 Task: Create a rule when a card is copied into list name by me.
Action: Mouse pressed left at (580, 511)
Screenshot: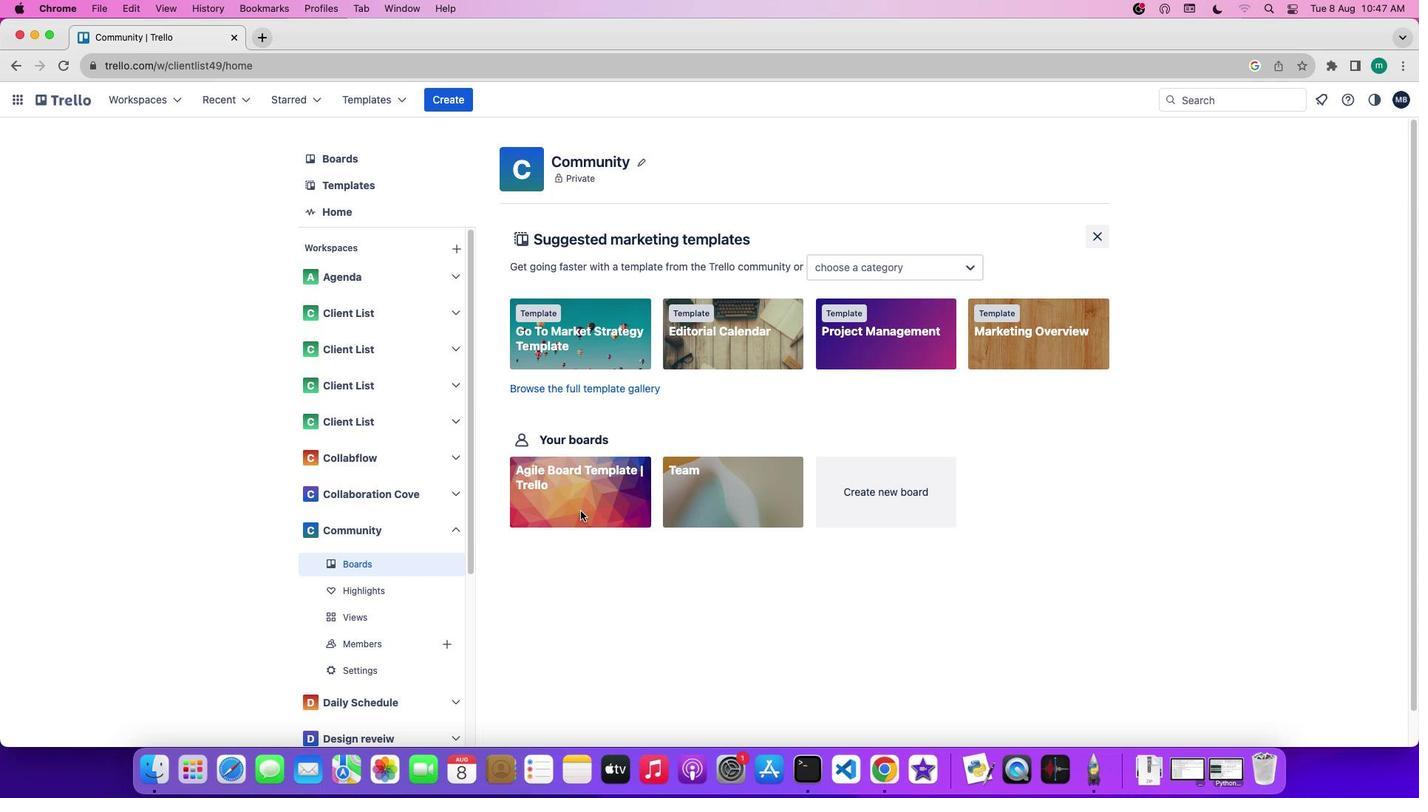 
Action: Mouse pressed left at (580, 511)
Screenshot: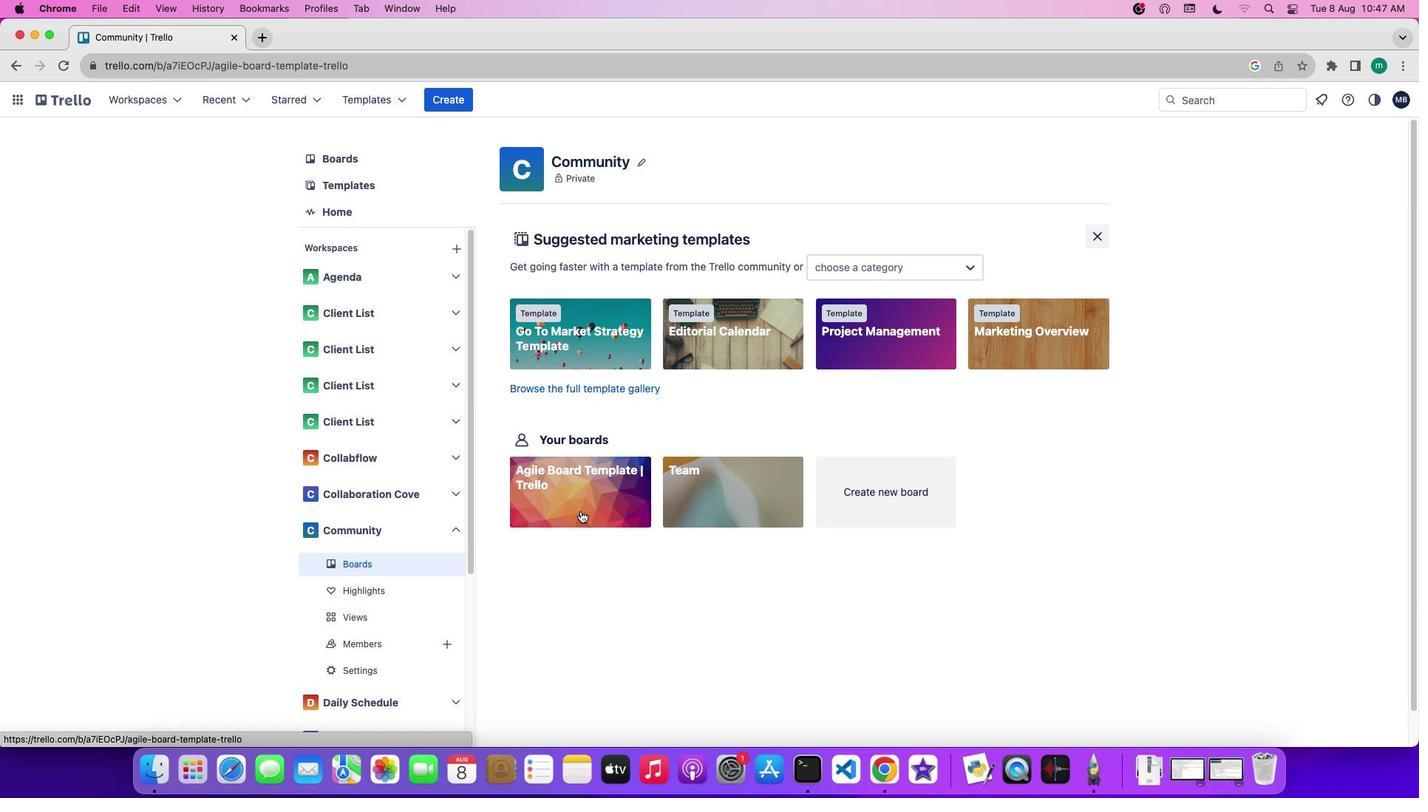 
Action: Mouse moved to (1233, 309)
Screenshot: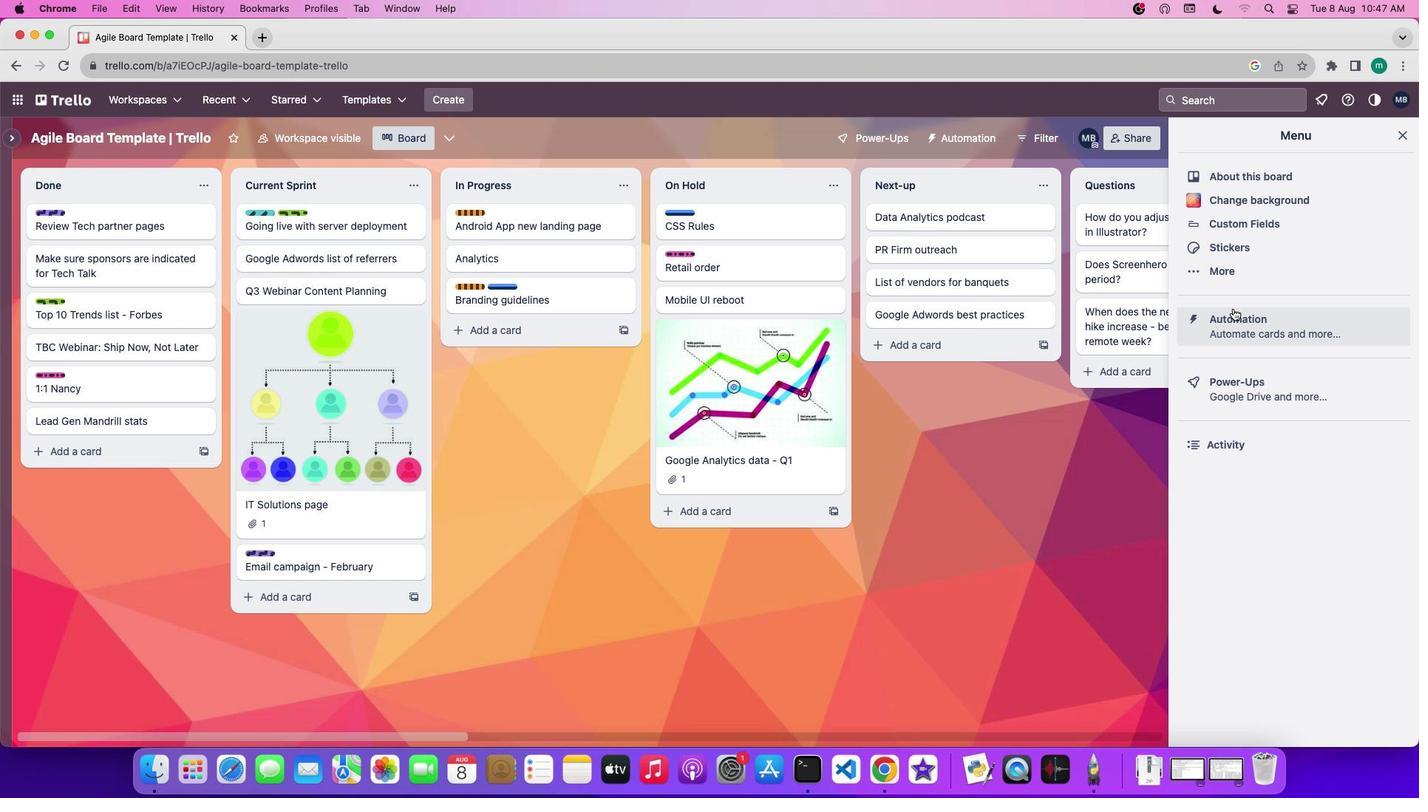 
Action: Mouse pressed left at (1233, 309)
Screenshot: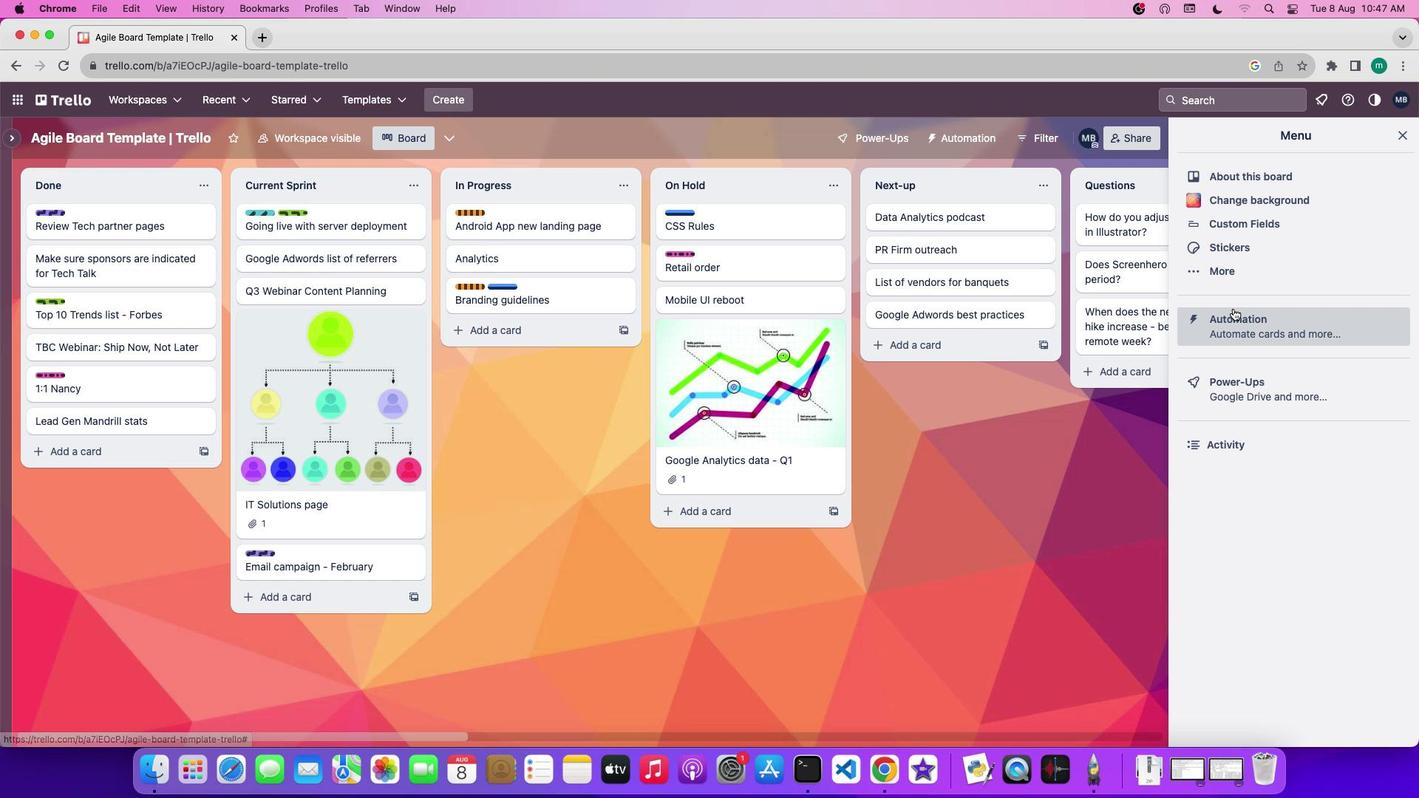 
Action: Mouse moved to (103, 266)
Screenshot: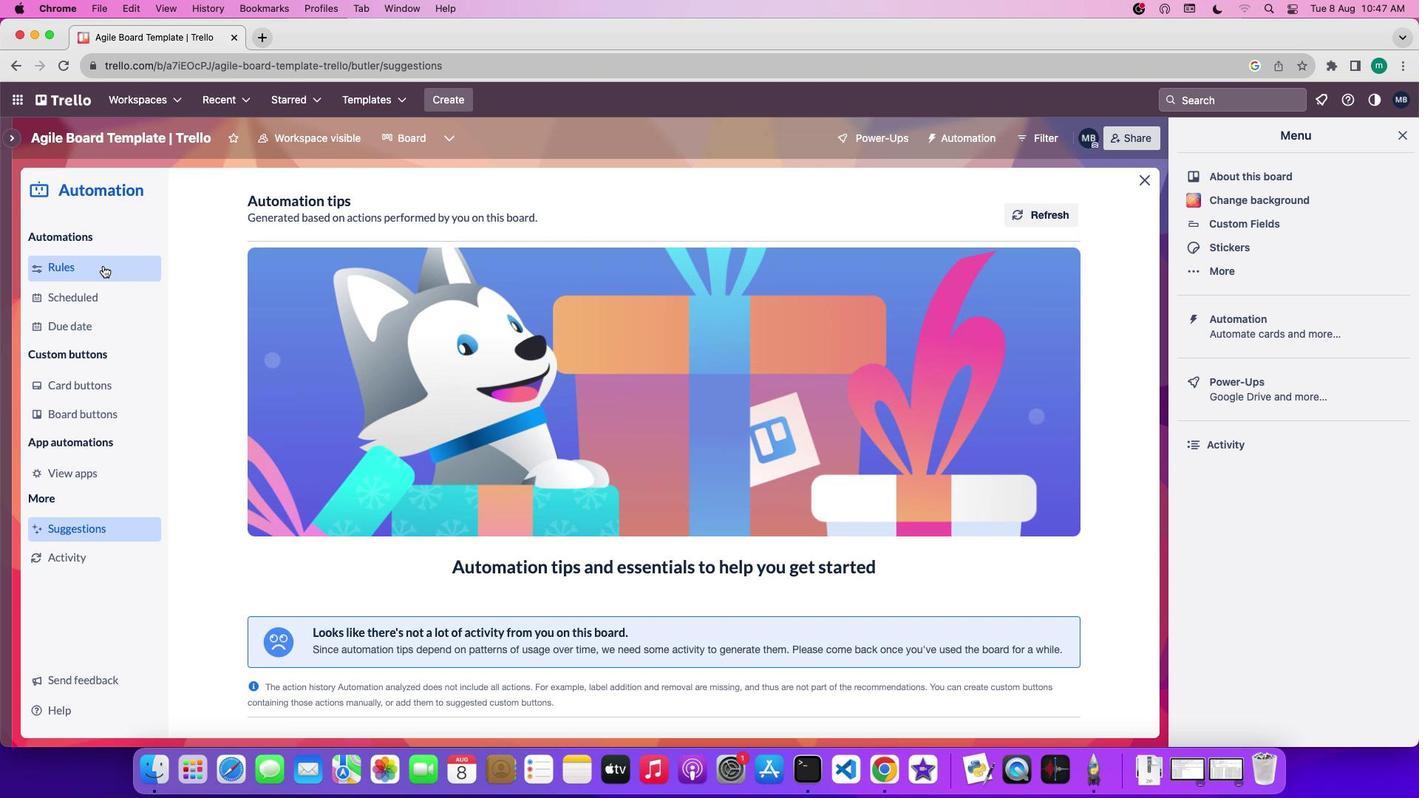 
Action: Mouse pressed left at (103, 266)
Screenshot: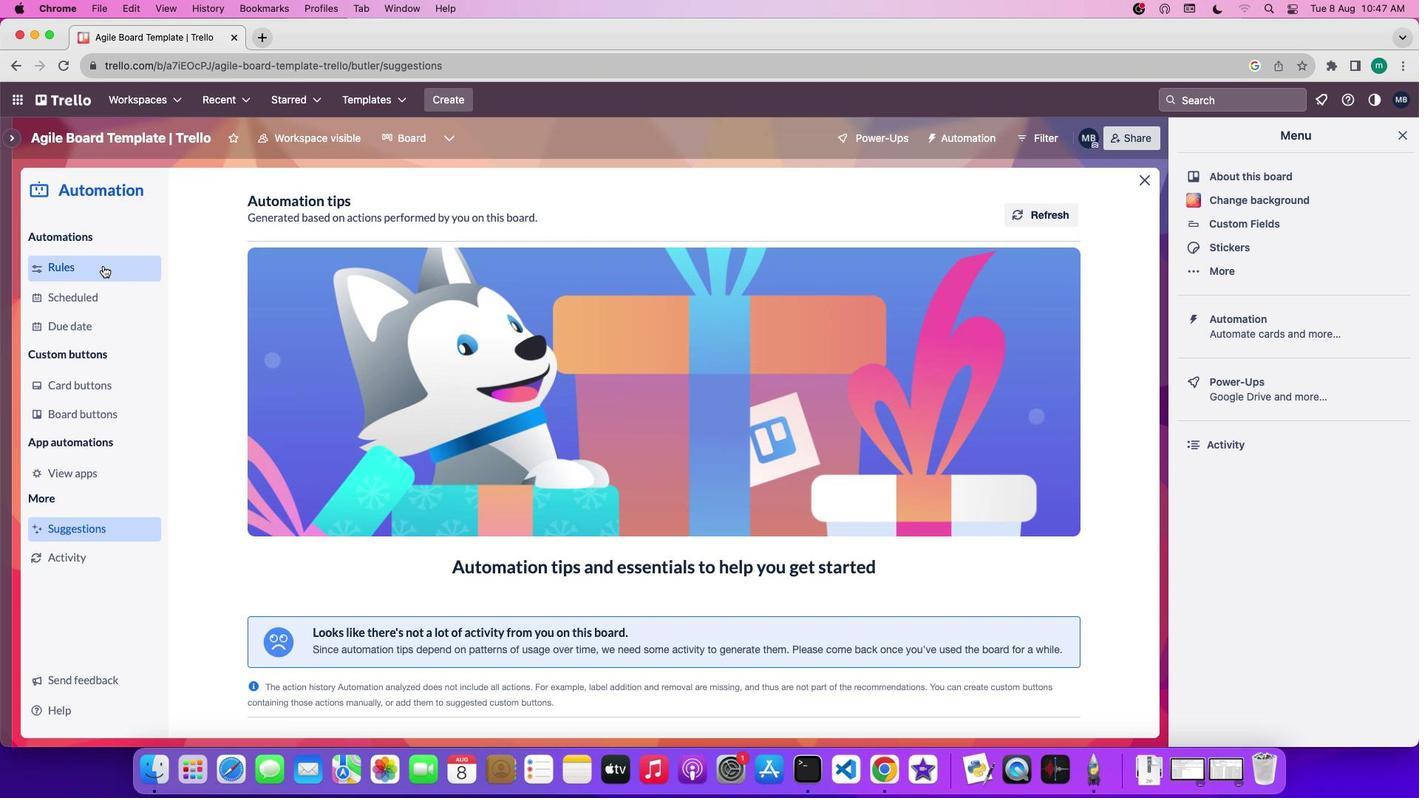 
Action: Mouse moved to (968, 205)
Screenshot: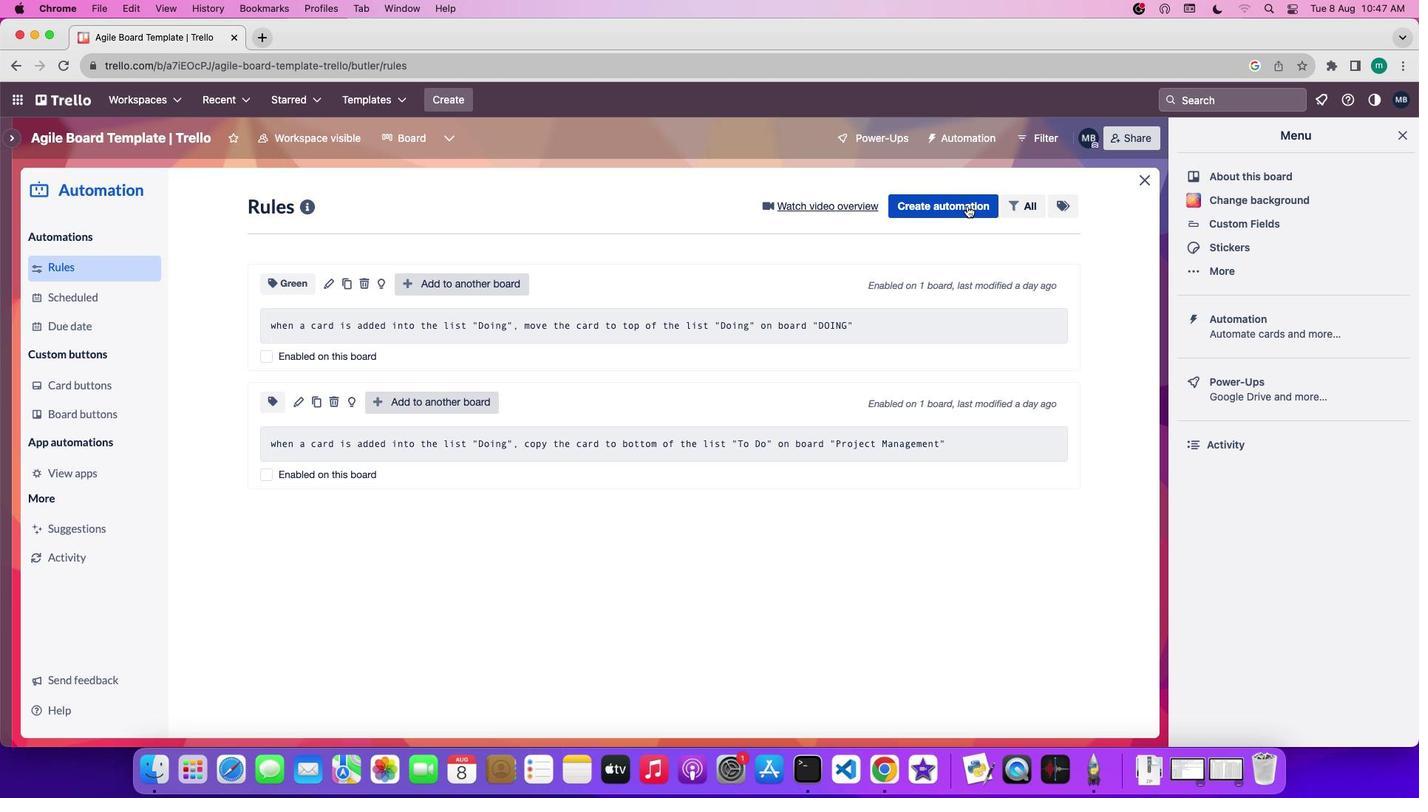 
Action: Mouse pressed left at (968, 205)
Screenshot: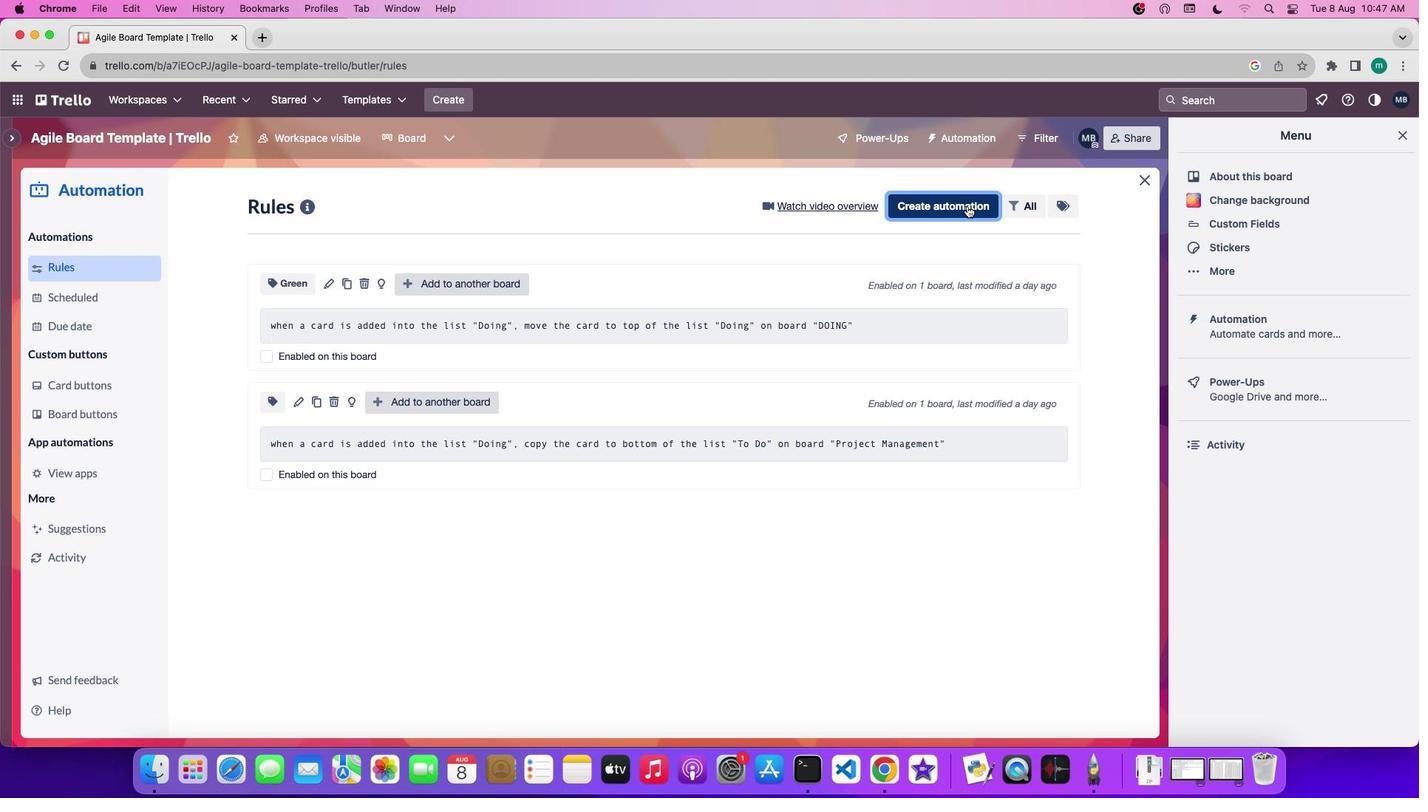 
Action: Mouse moved to (715, 440)
Screenshot: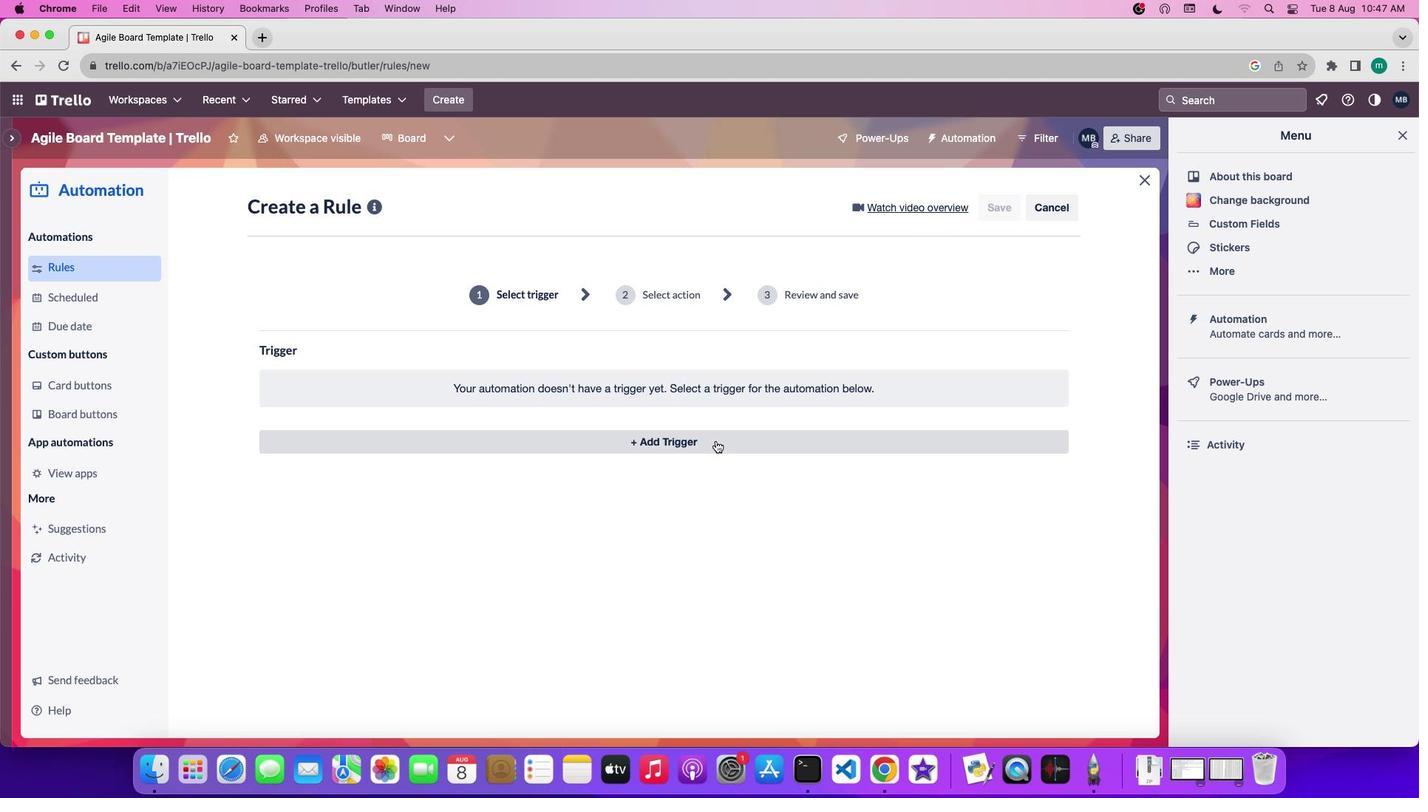 
Action: Mouse pressed left at (715, 440)
Screenshot: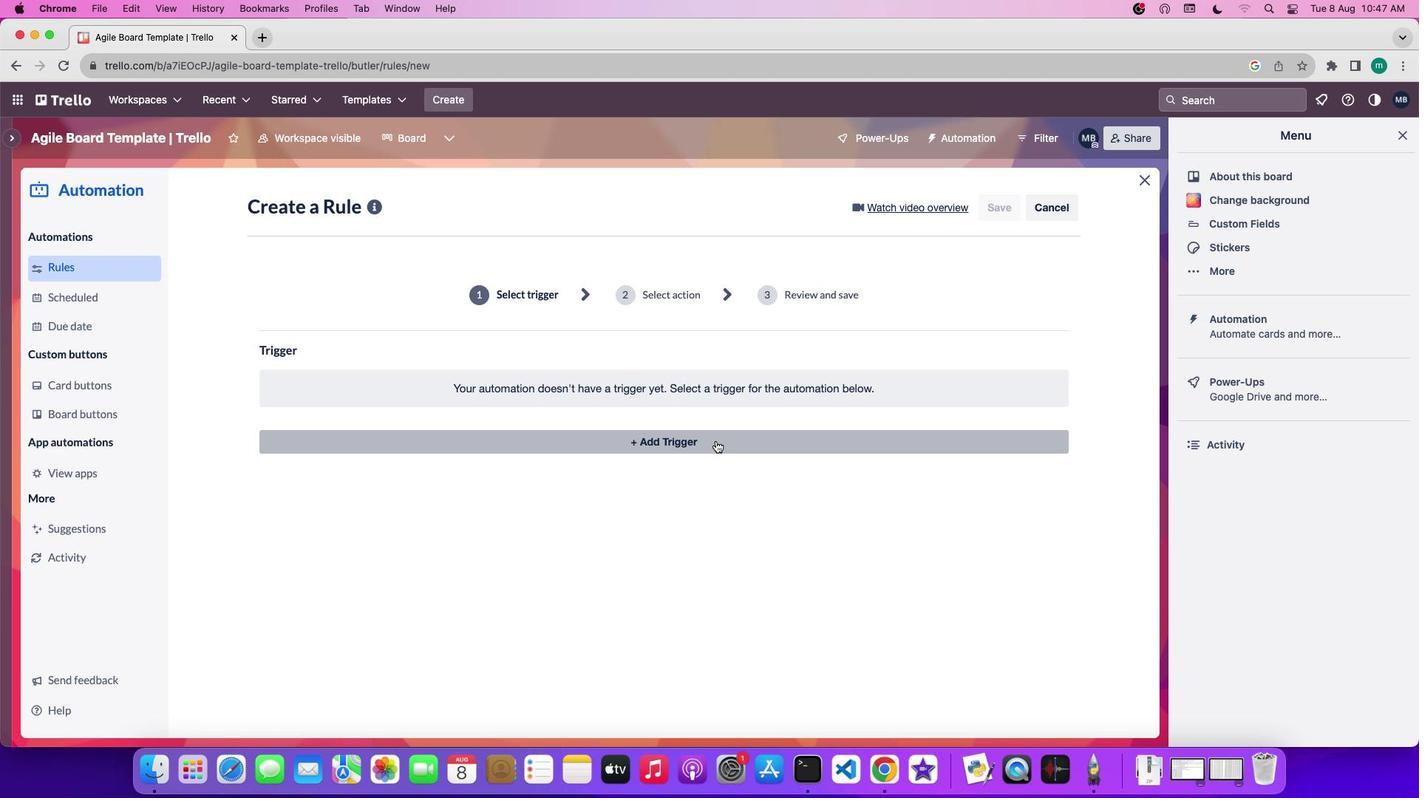 
Action: Mouse moved to (712, 442)
Screenshot: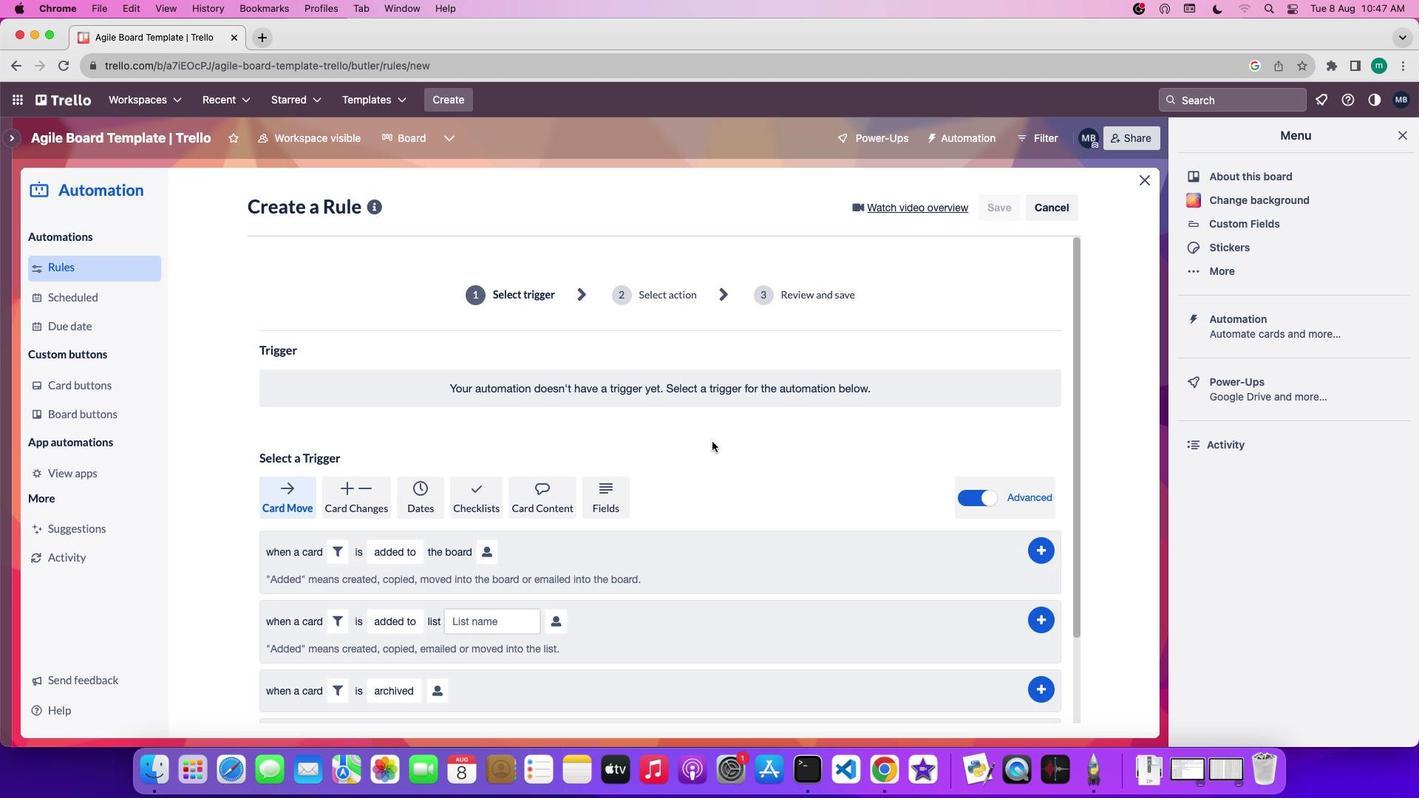 
Action: Mouse scrolled (712, 442) with delta (0, 0)
Screenshot: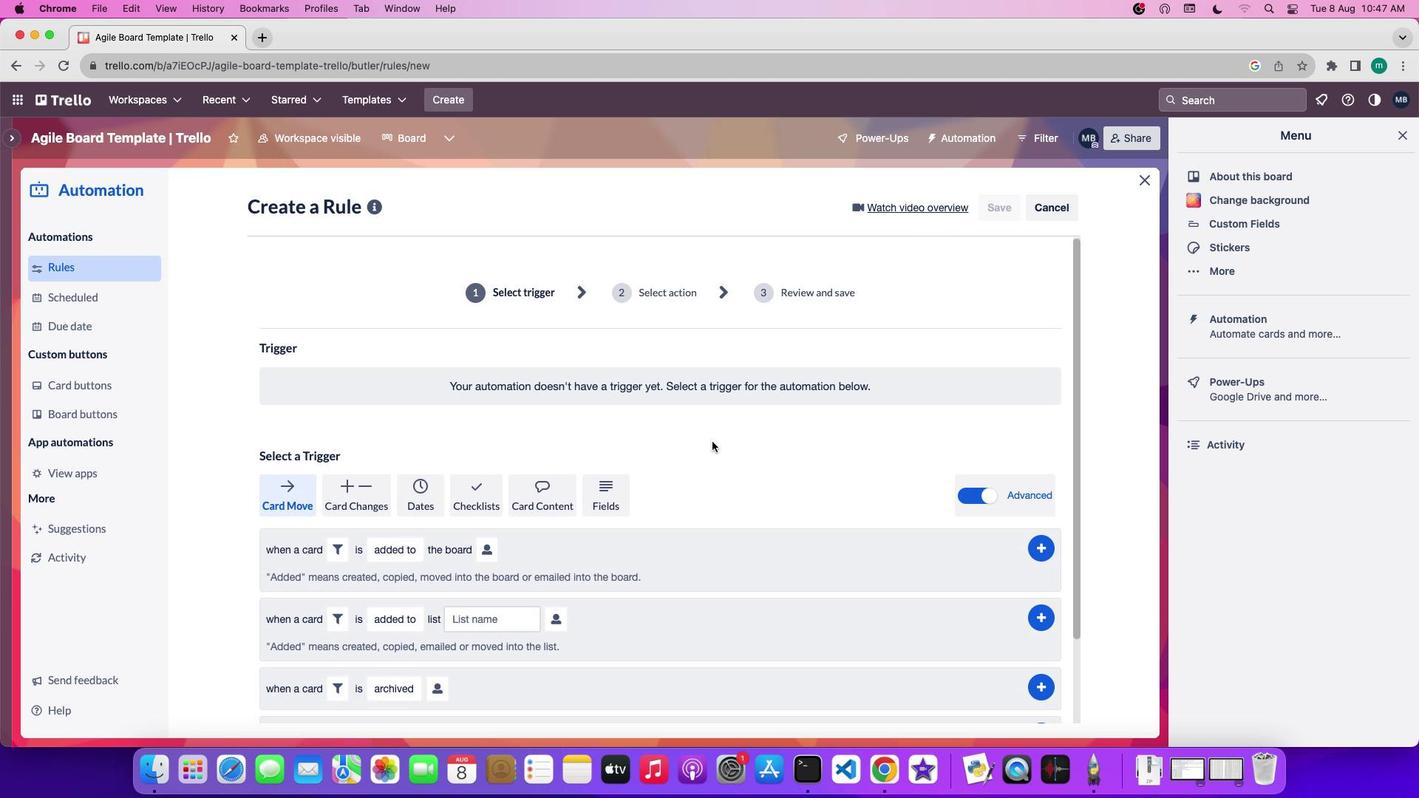 
Action: Mouse scrolled (712, 442) with delta (0, 0)
Screenshot: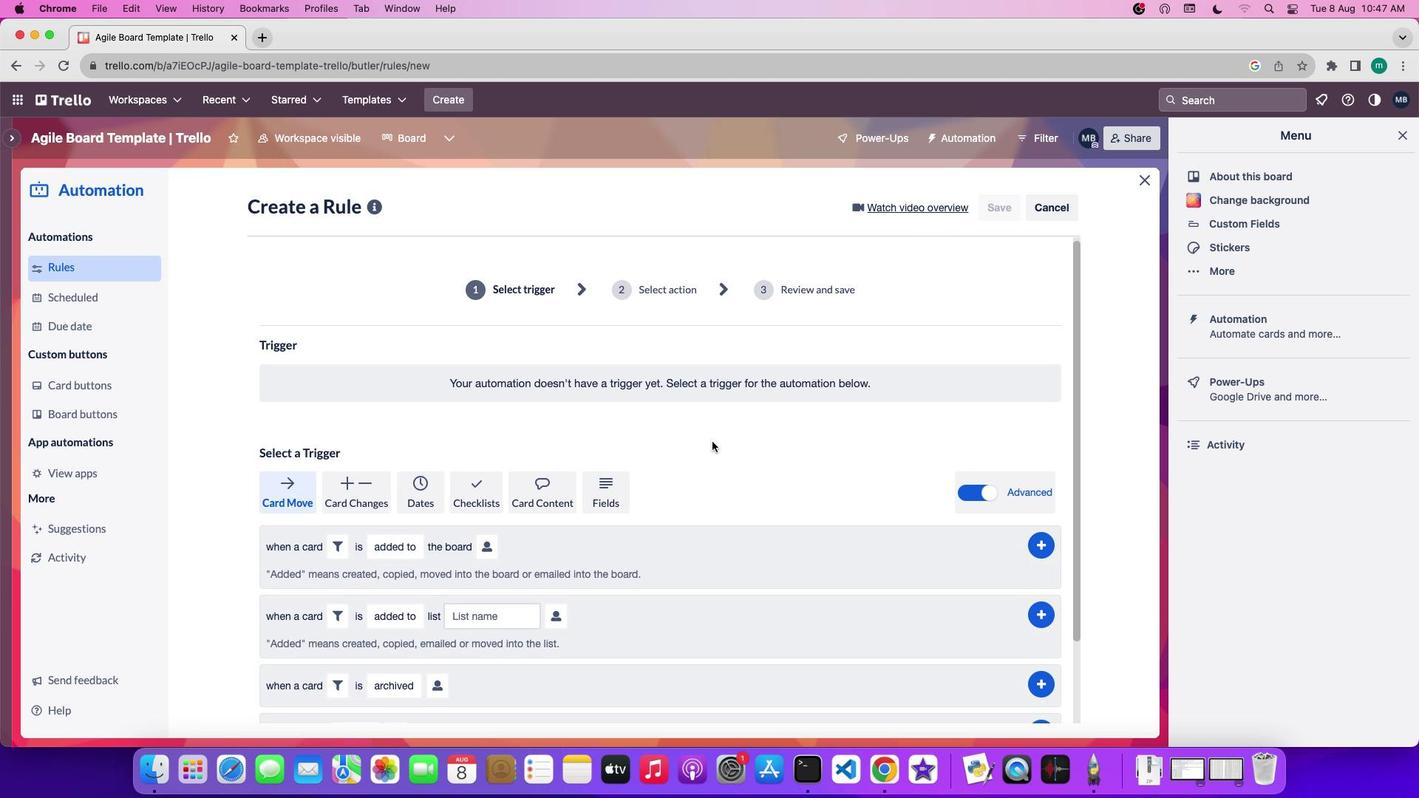 
Action: Mouse scrolled (712, 442) with delta (0, -1)
Screenshot: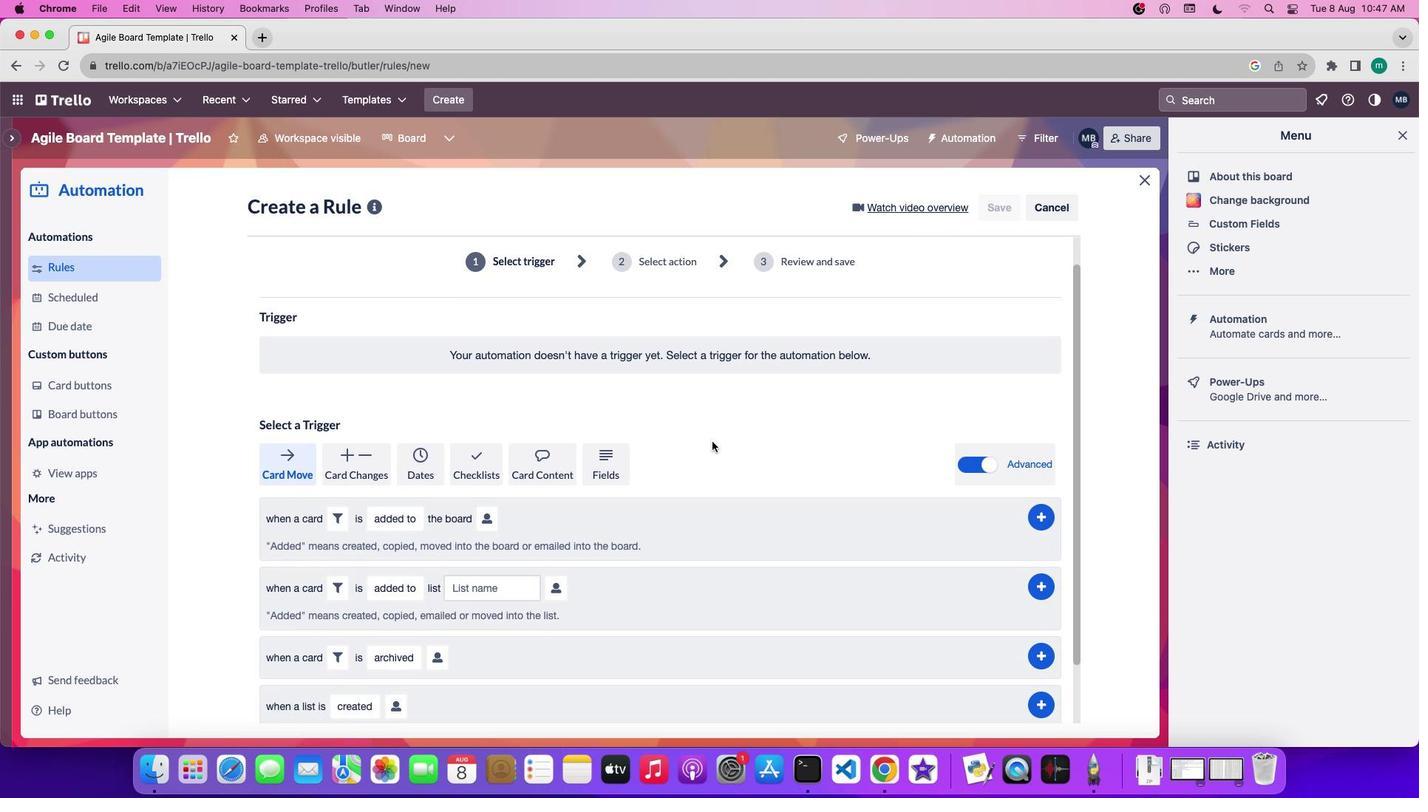
Action: Mouse scrolled (712, 442) with delta (0, -1)
Screenshot: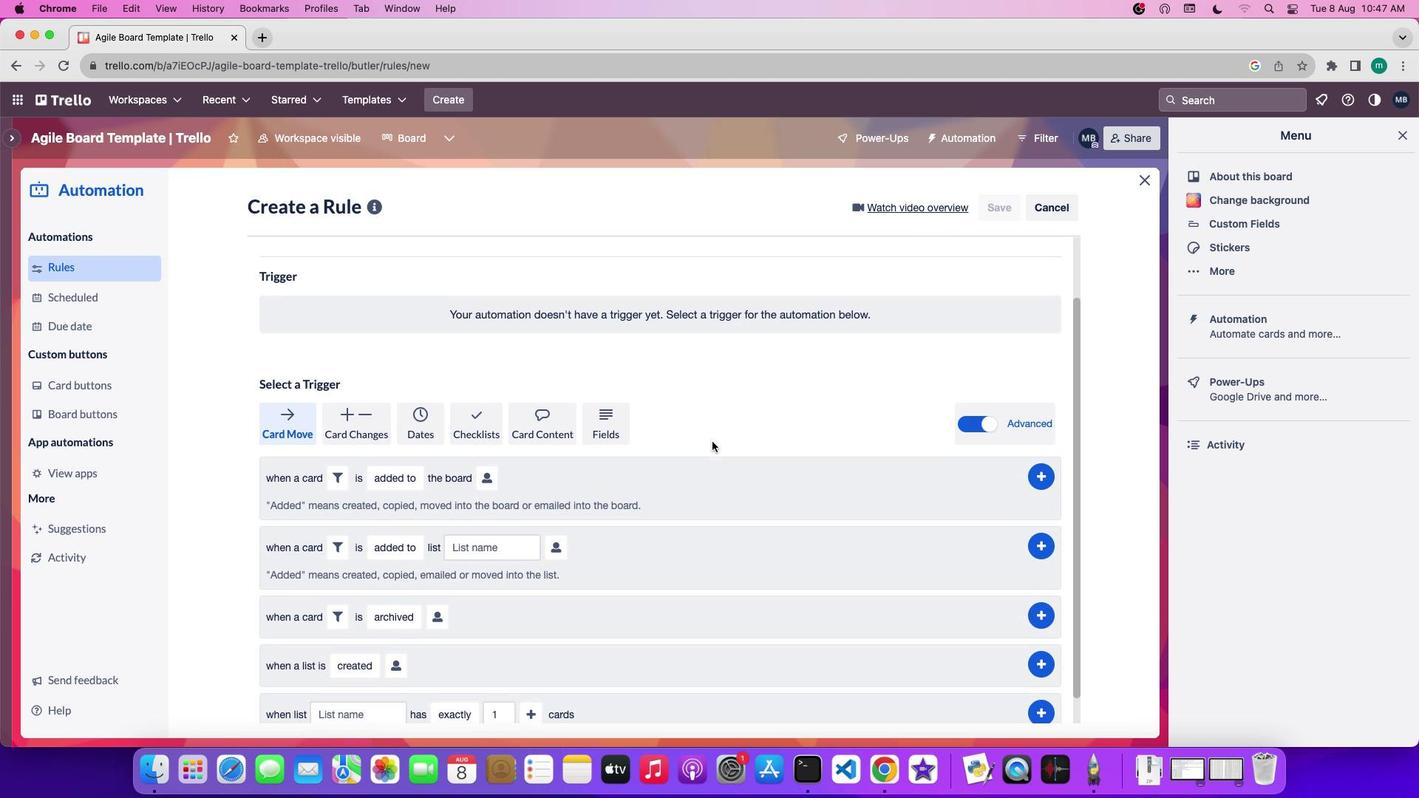 
Action: Mouse scrolled (712, 442) with delta (0, 0)
Screenshot: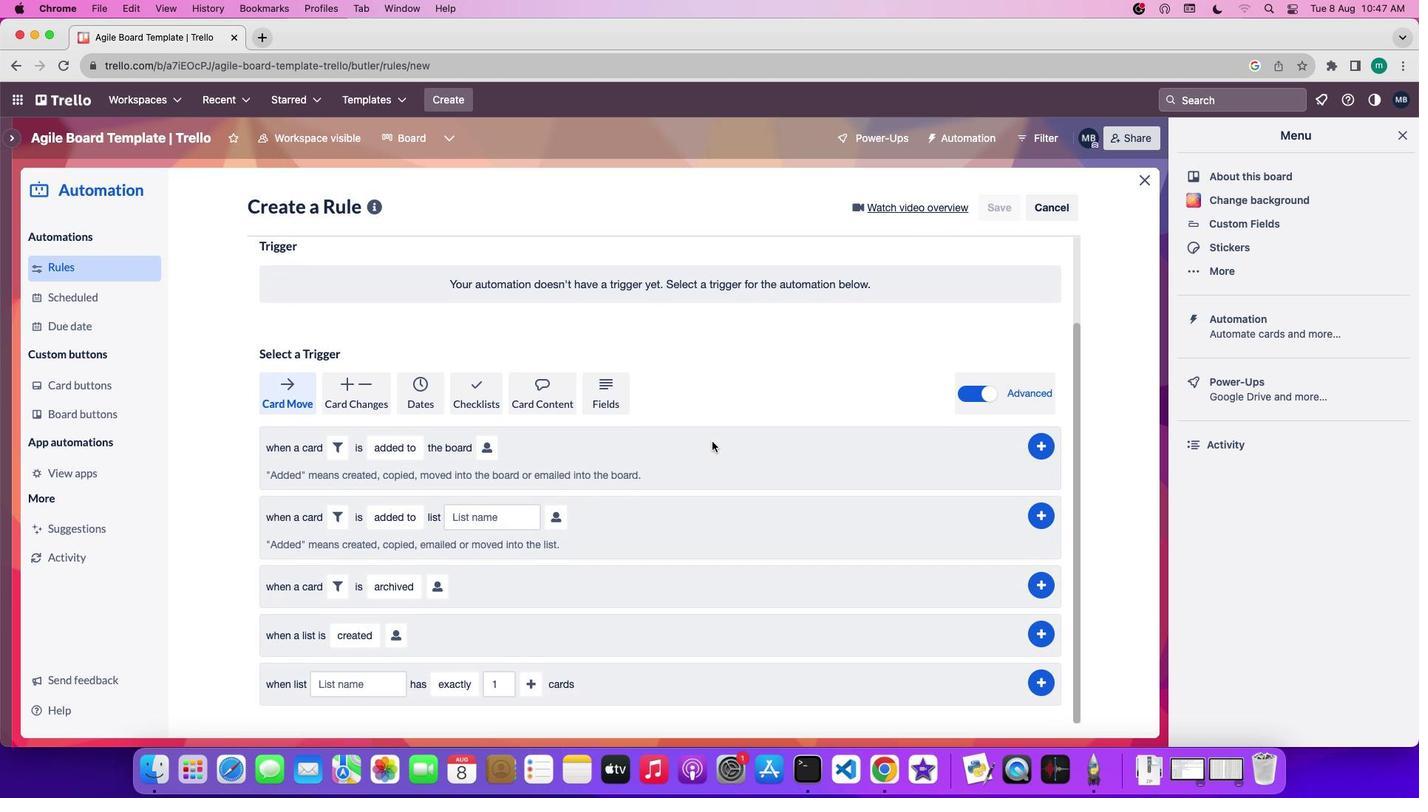 
Action: Mouse scrolled (712, 442) with delta (0, 0)
Screenshot: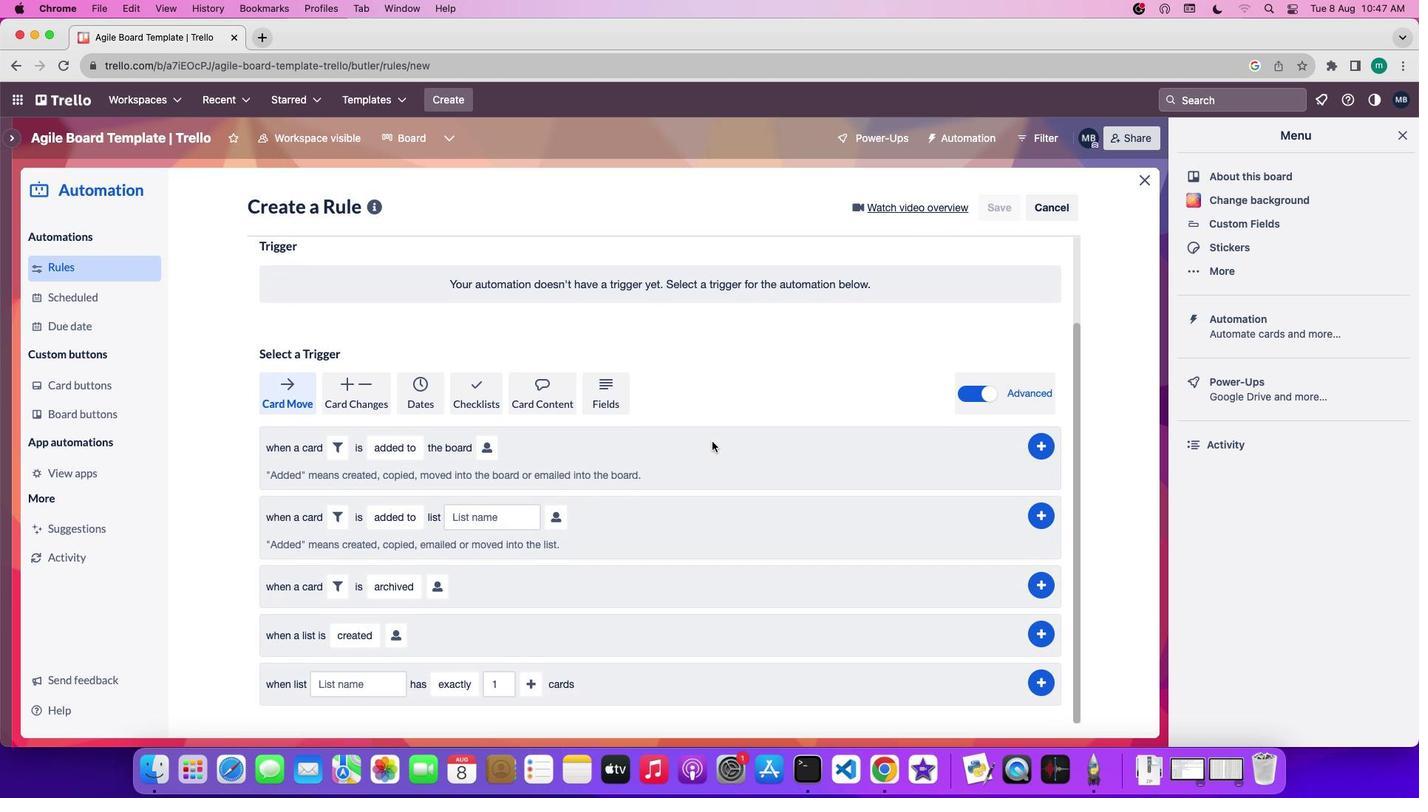 
Action: Mouse scrolled (712, 442) with delta (0, 0)
Screenshot: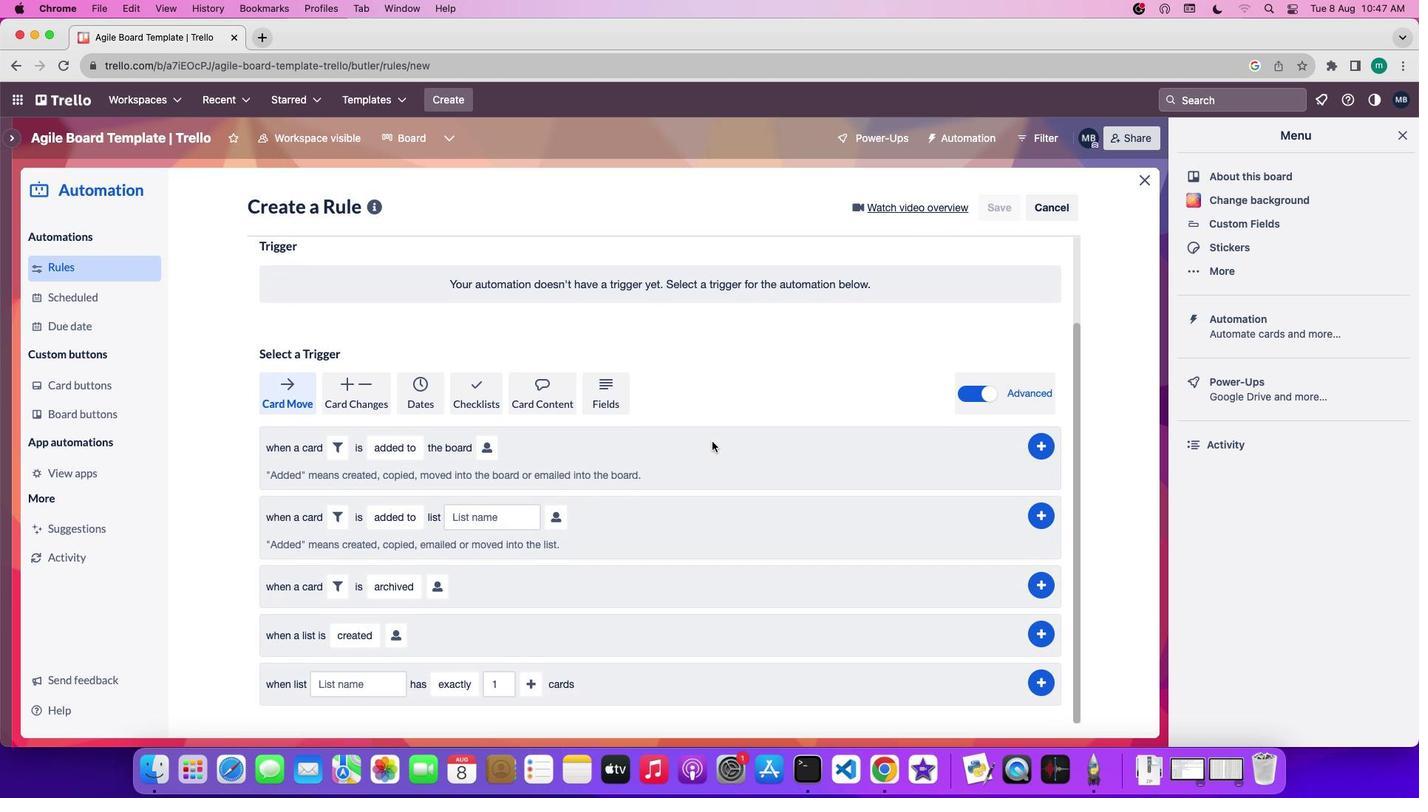 
Action: Mouse moved to (399, 580)
Screenshot: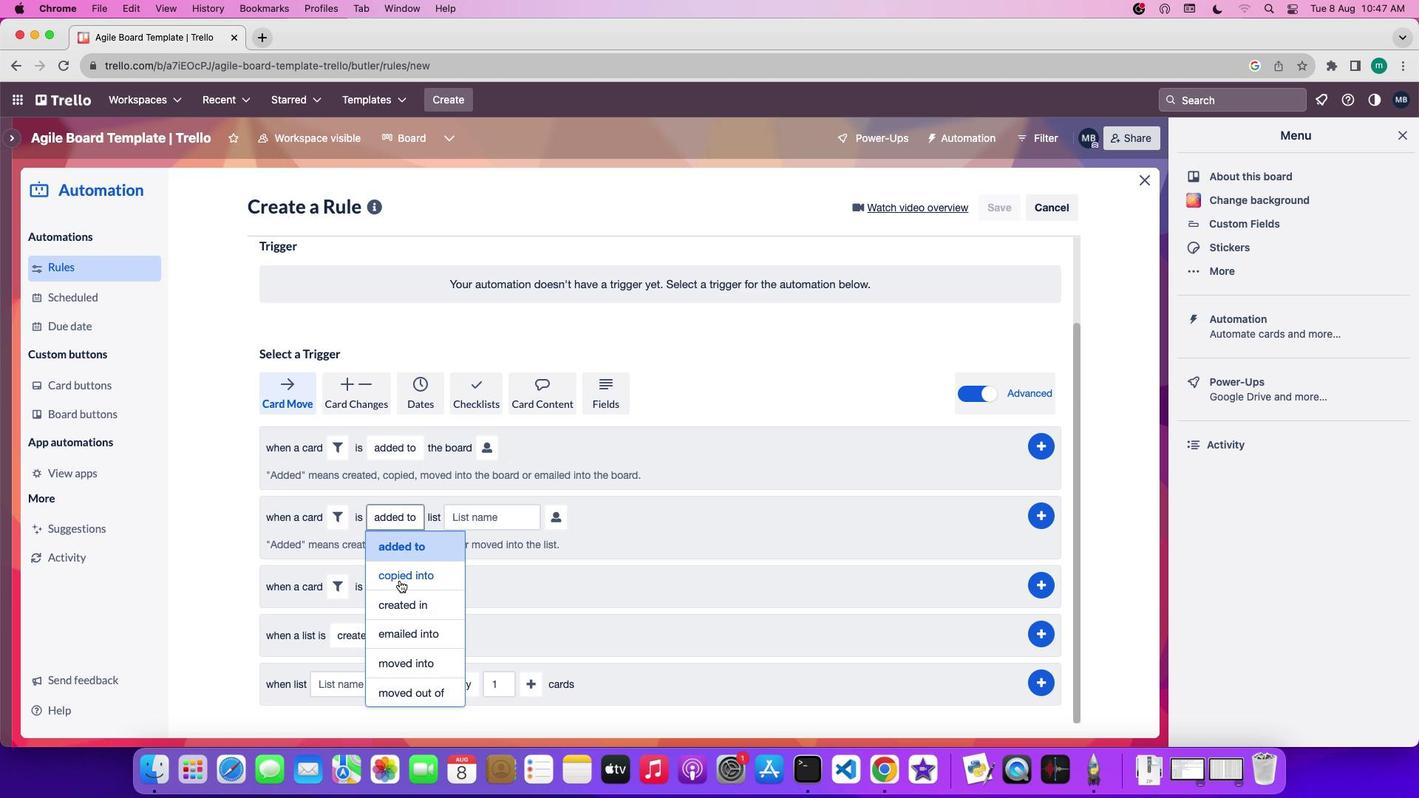 
Action: Mouse pressed left at (399, 580)
Screenshot: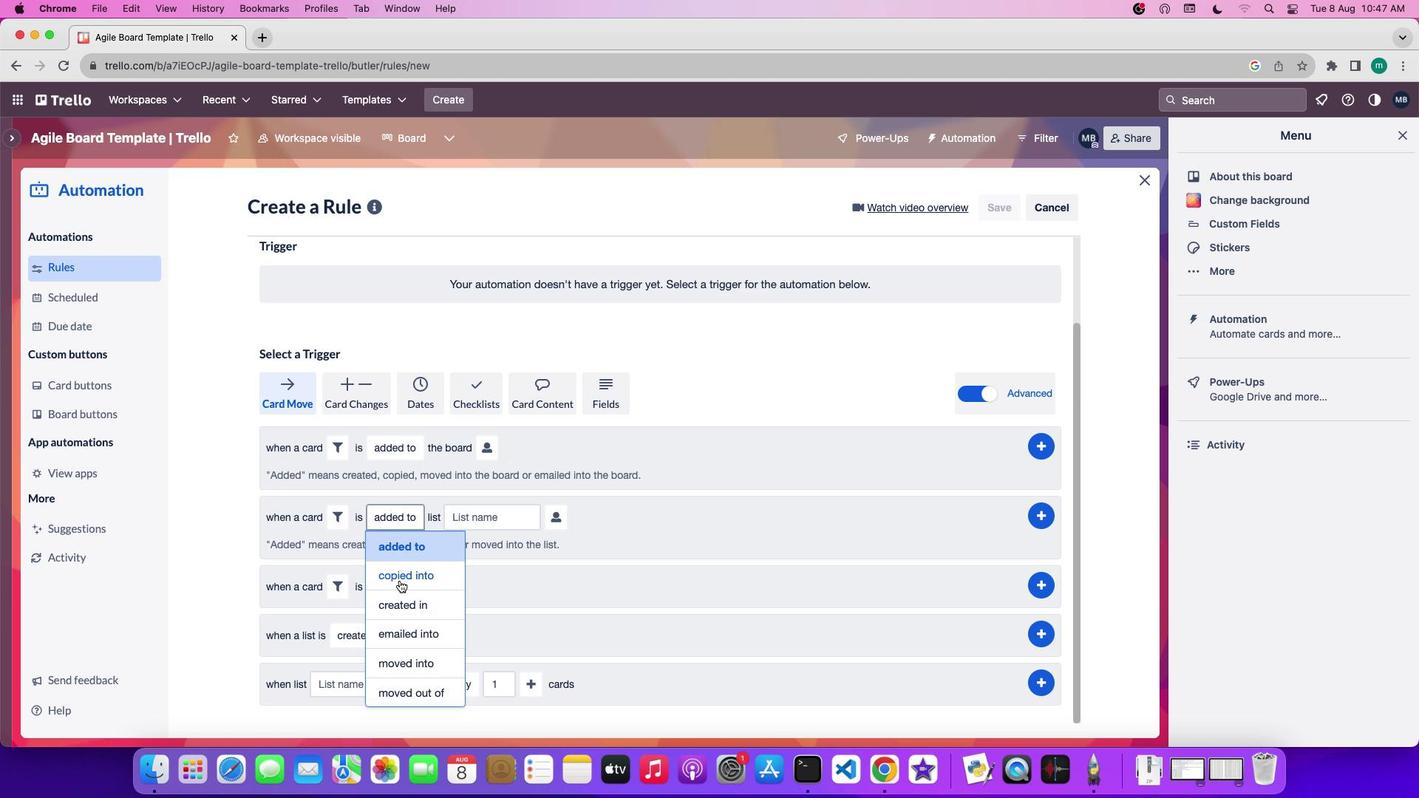 
Action: Mouse moved to (519, 522)
Screenshot: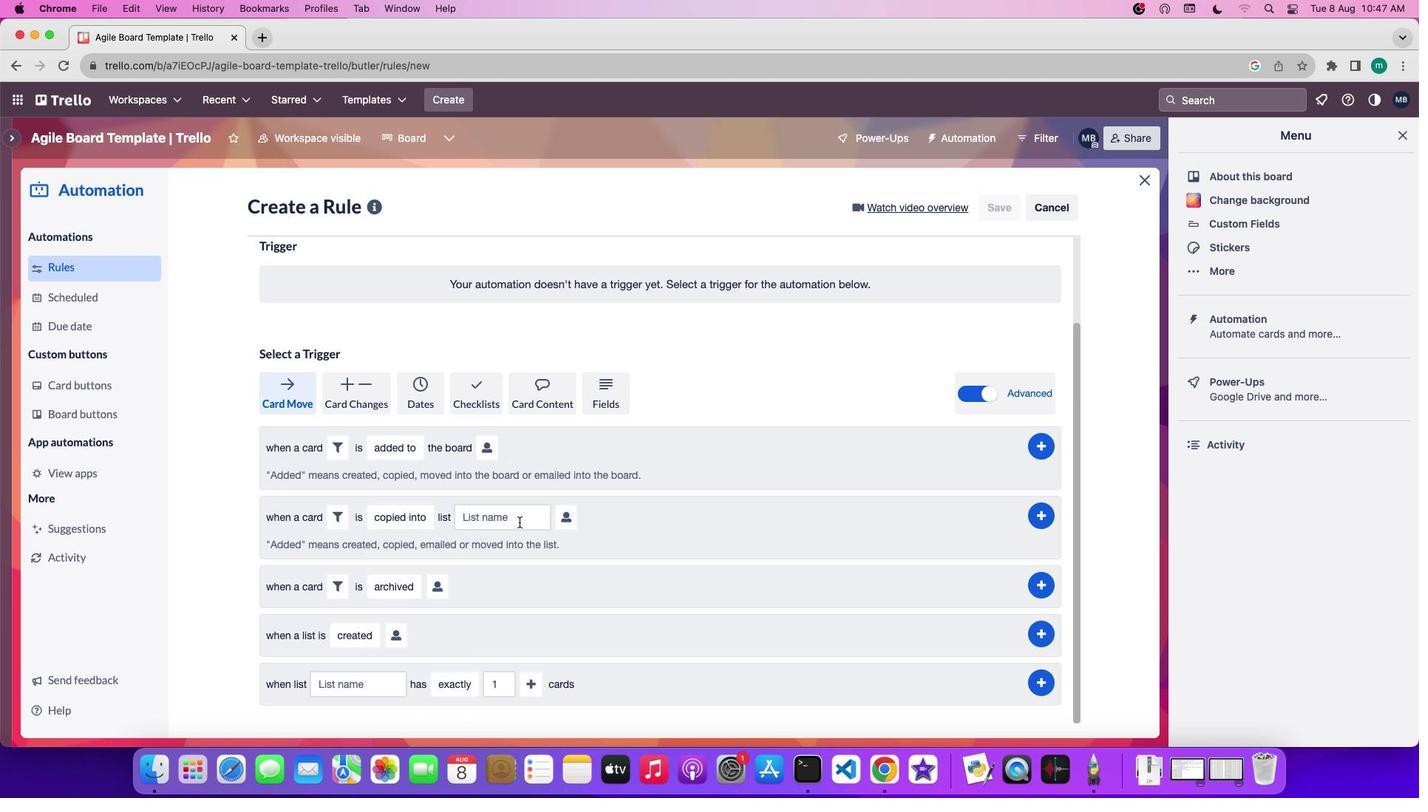 
Action: Mouse pressed left at (519, 522)
Screenshot: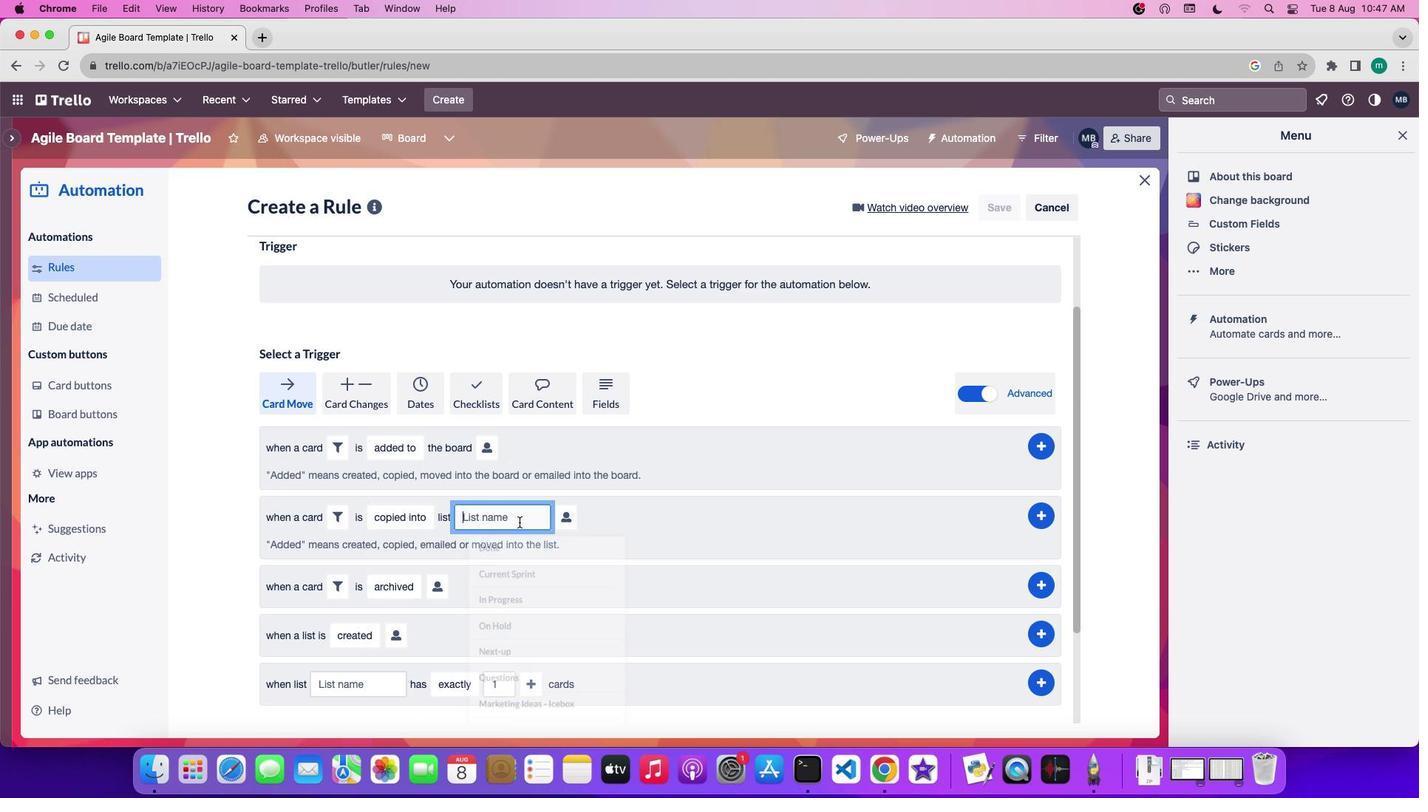 
Action: Mouse moved to (519, 522)
Screenshot: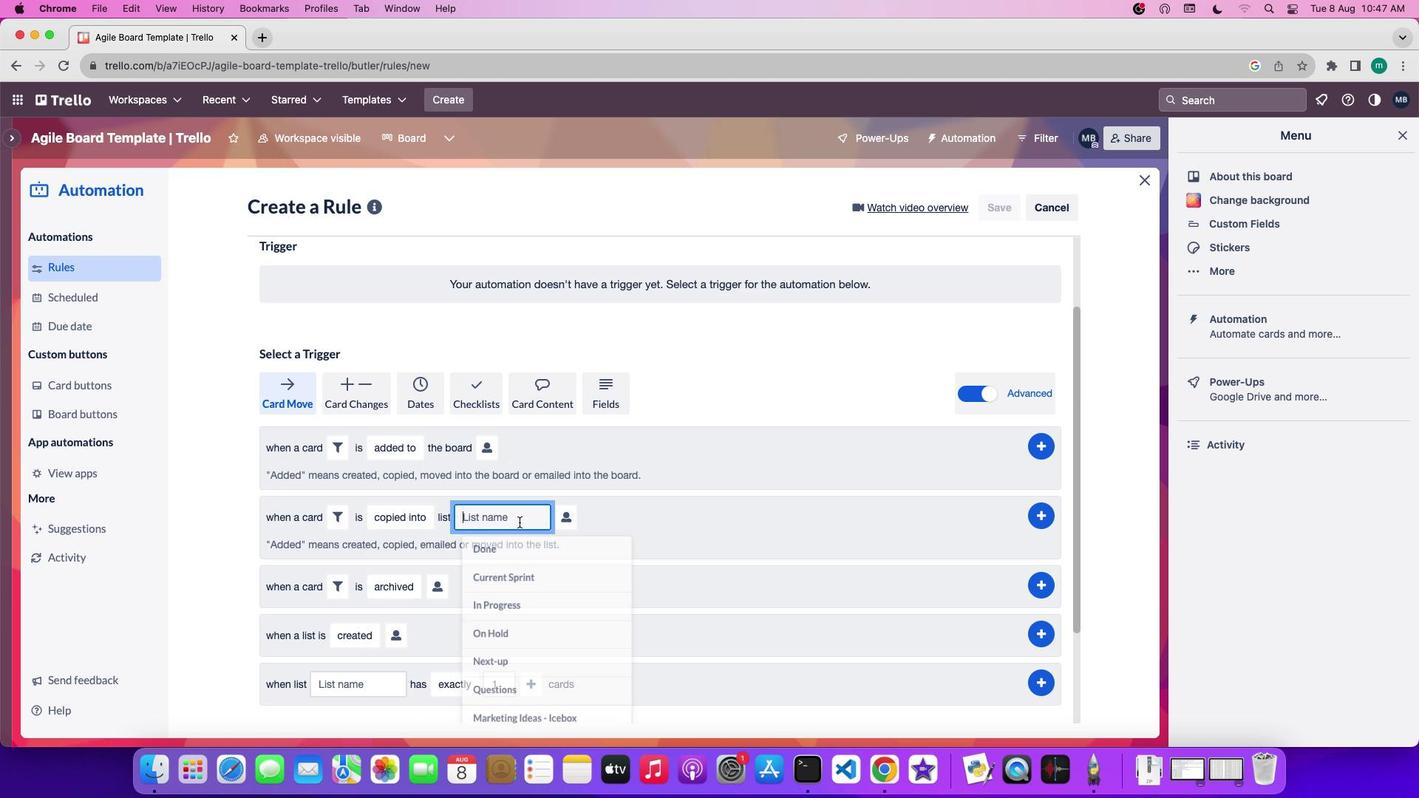 
Action: Key pressed 'n''a''m''e'
Screenshot: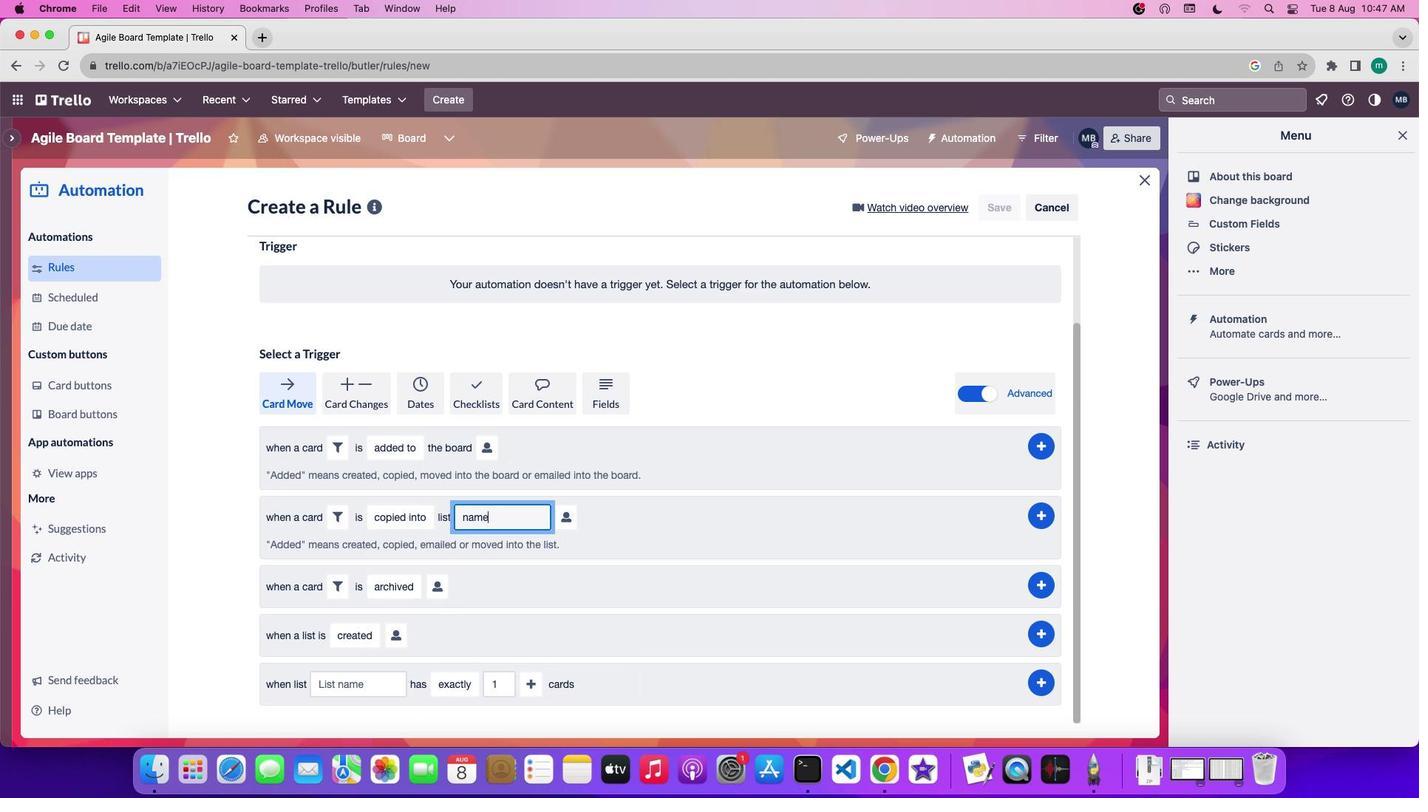 
Action: Mouse moved to (570, 512)
Screenshot: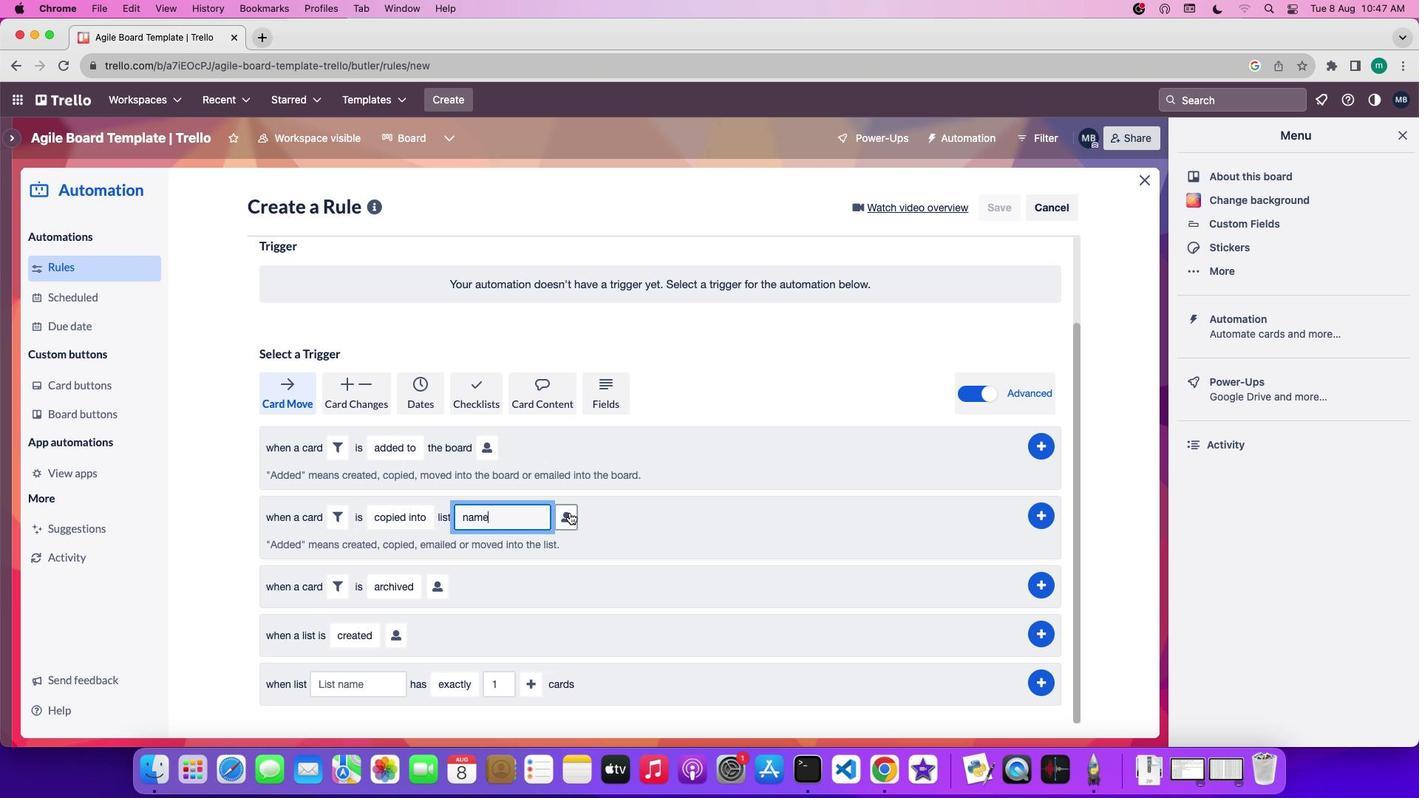 
Action: Mouse pressed left at (570, 512)
Screenshot: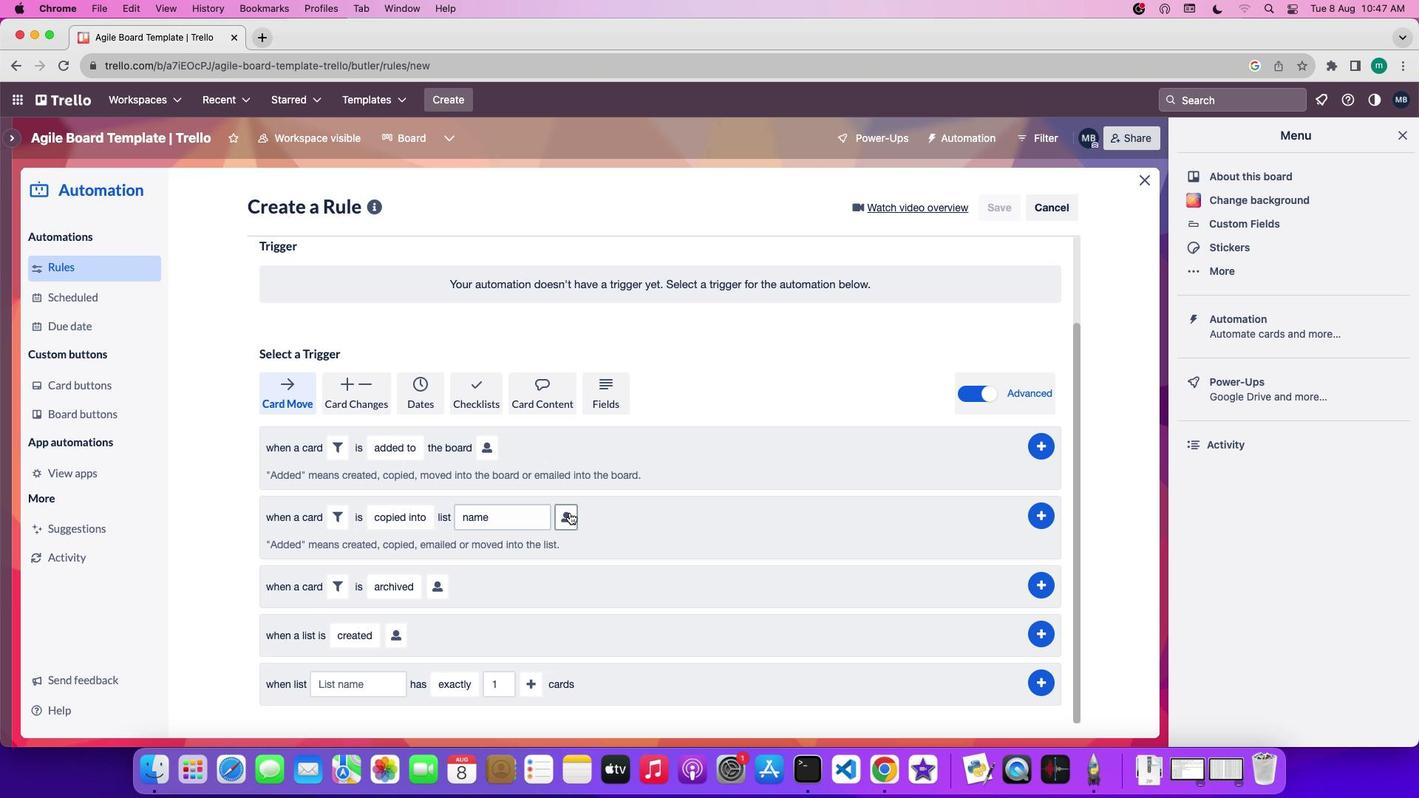 
Action: Mouse moved to (816, 604)
Screenshot: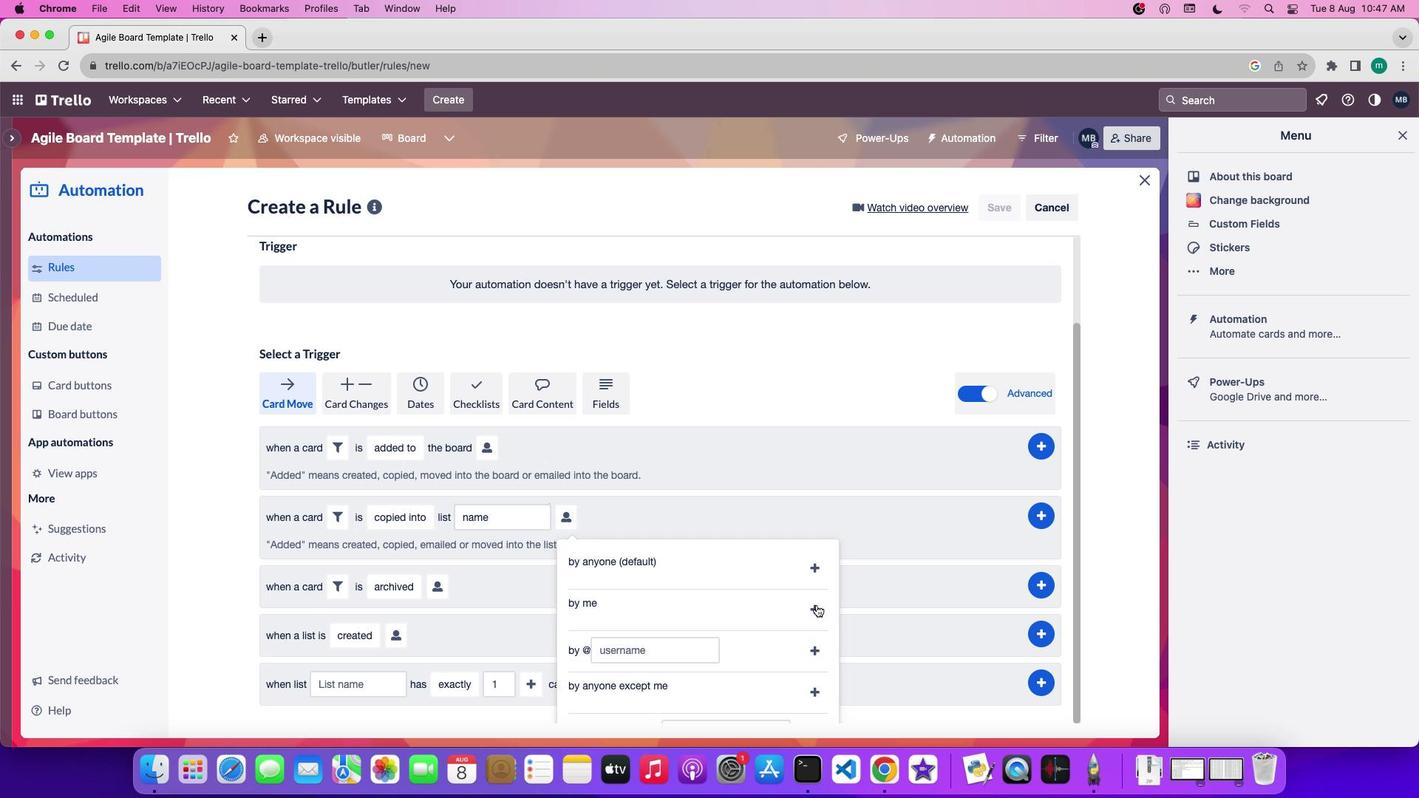
Action: Mouse pressed left at (816, 604)
Screenshot: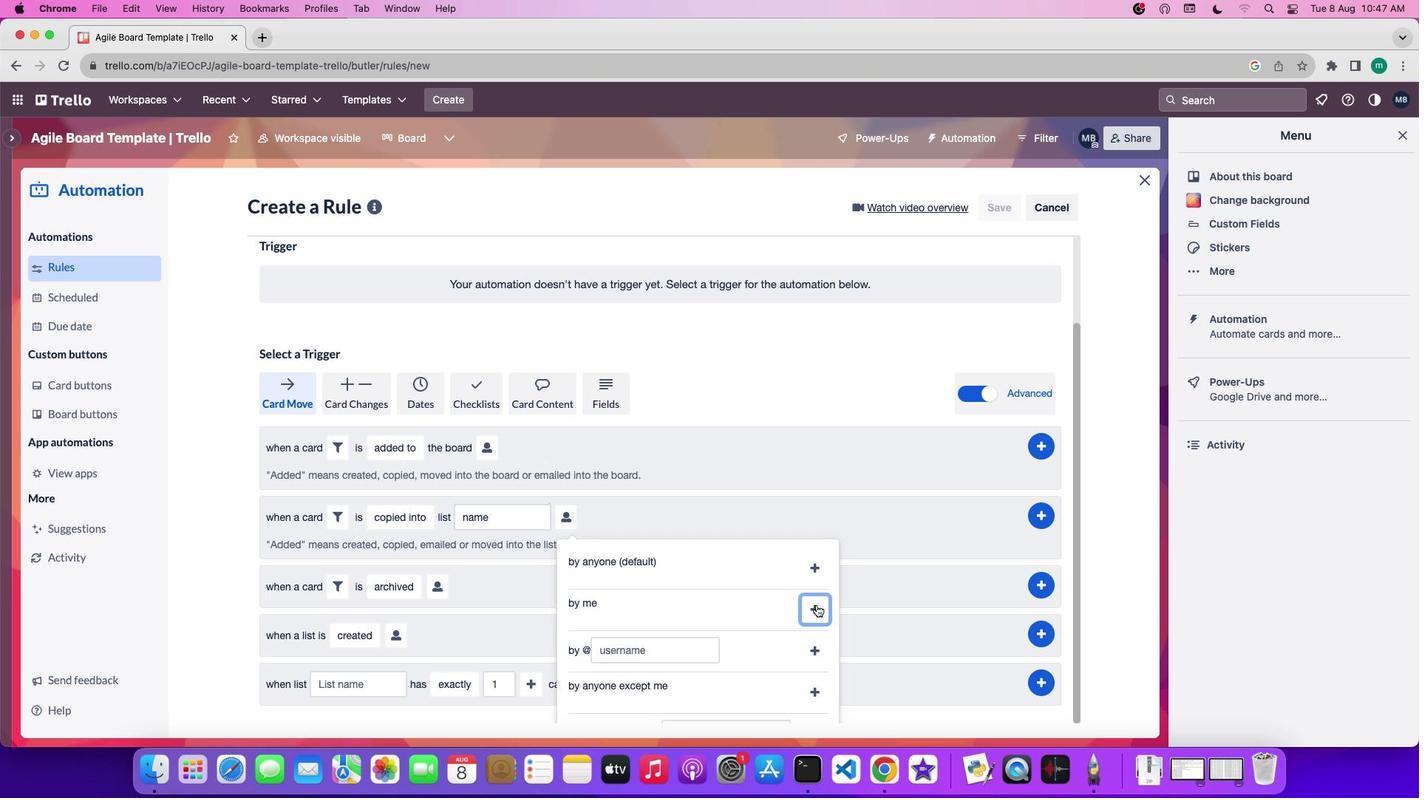 
Action: Mouse moved to (1036, 513)
Screenshot: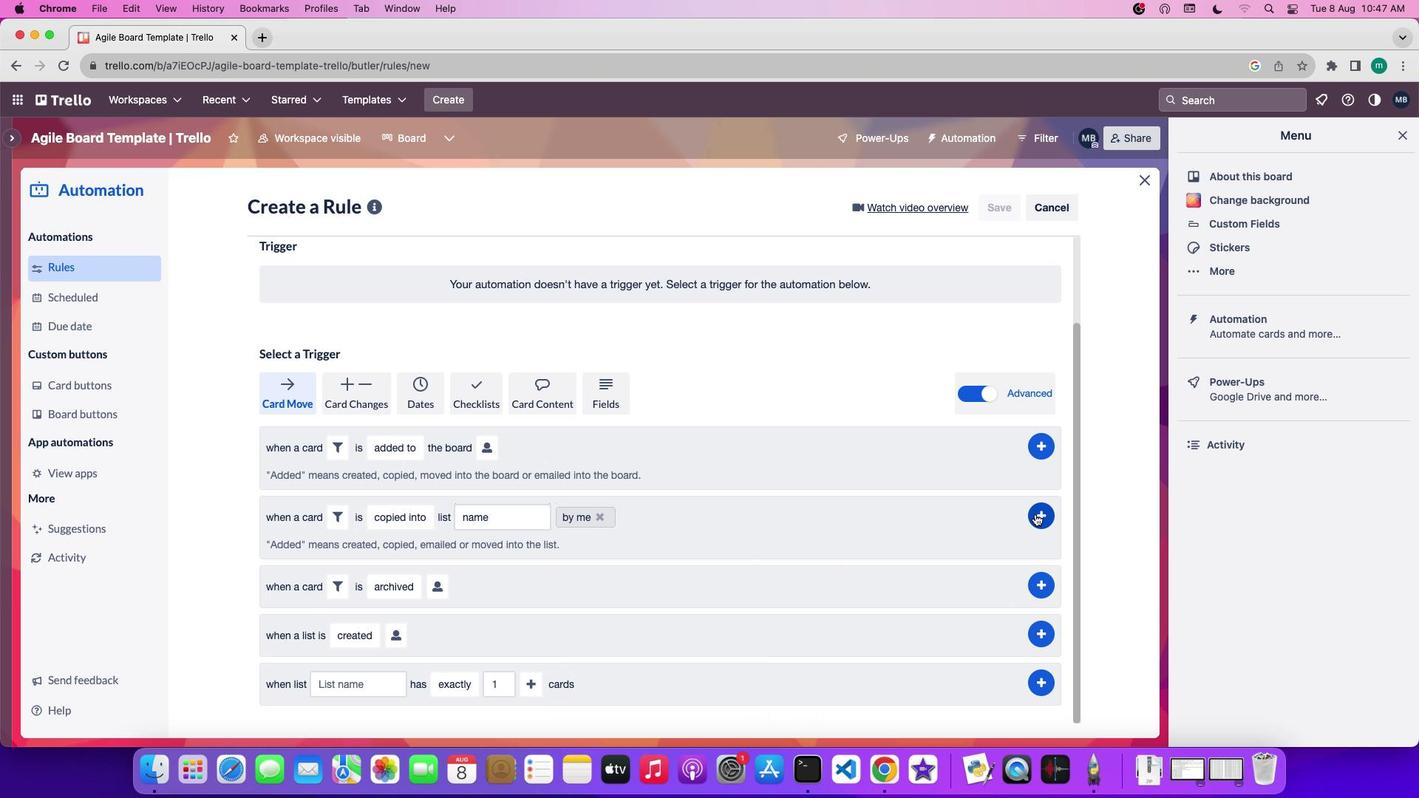 
Action: Mouse pressed left at (1036, 513)
Screenshot: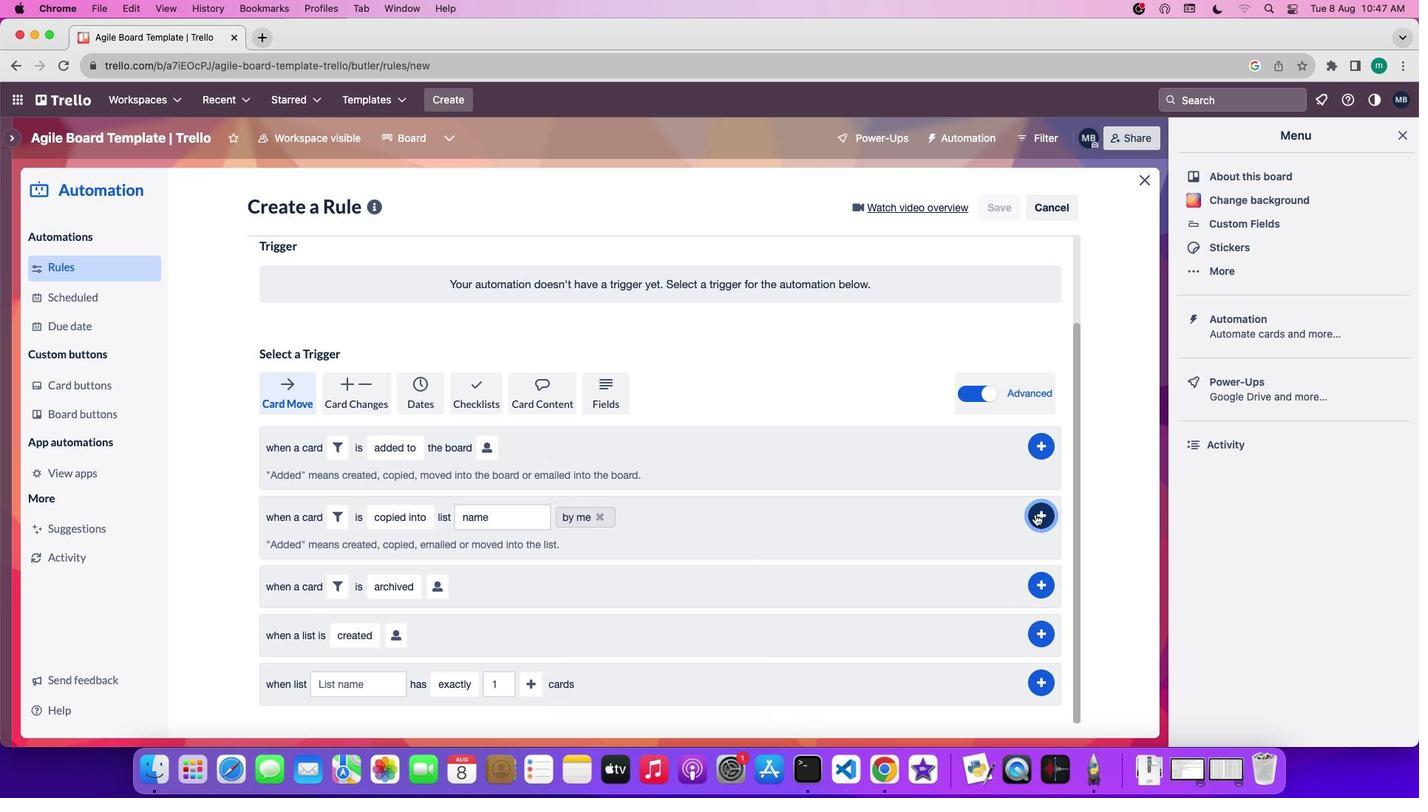 
